 Task: Access drive adoption and engagement.
Action: Mouse moved to (905, 73)
Screenshot: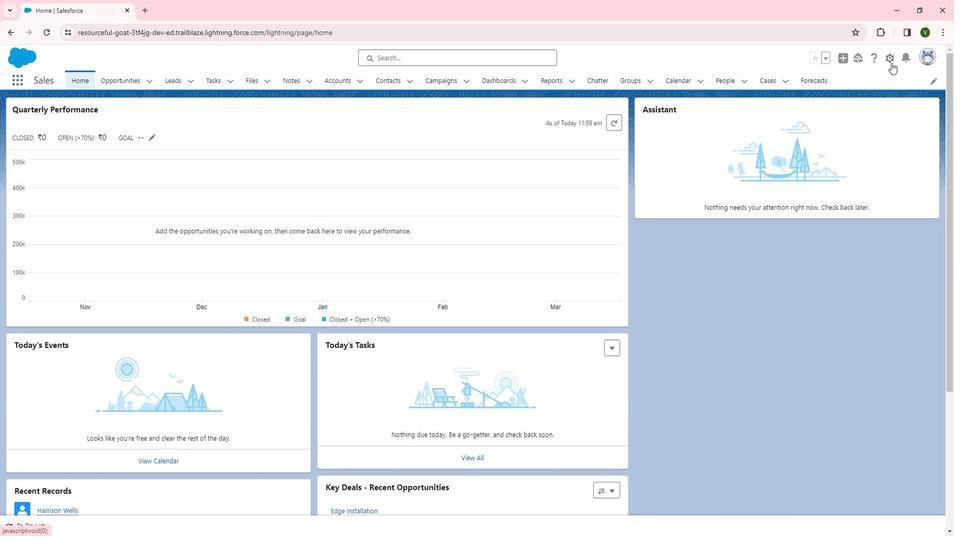 
Action: Mouse pressed left at (905, 73)
Screenshot: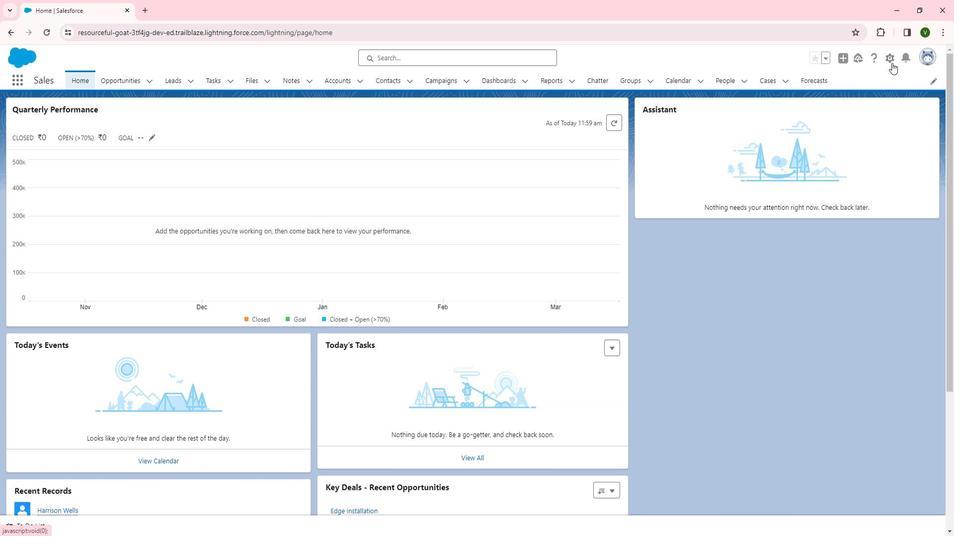 
Action: Mouse moved to (880, 97)
Screenshot: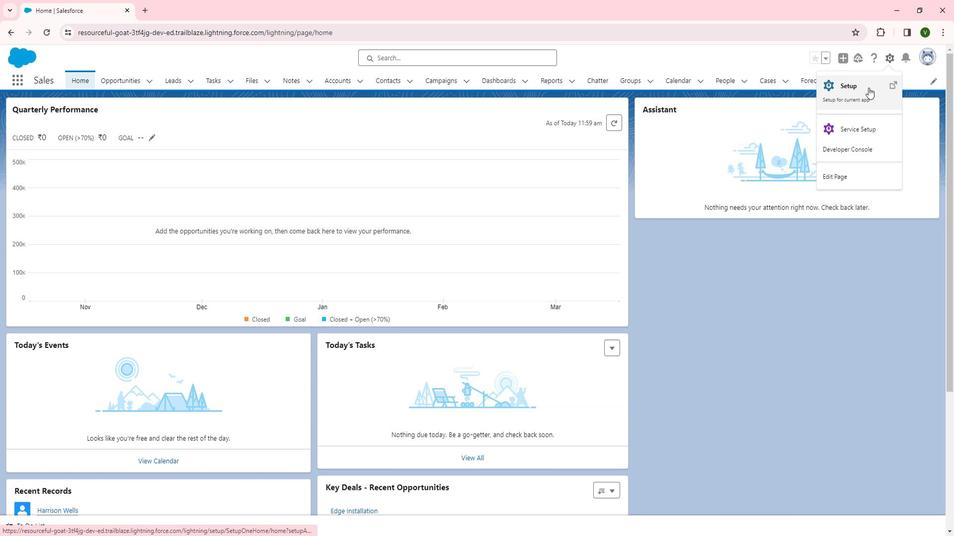 
Action: Mouse pressed left at (880, 97)
Screenshot: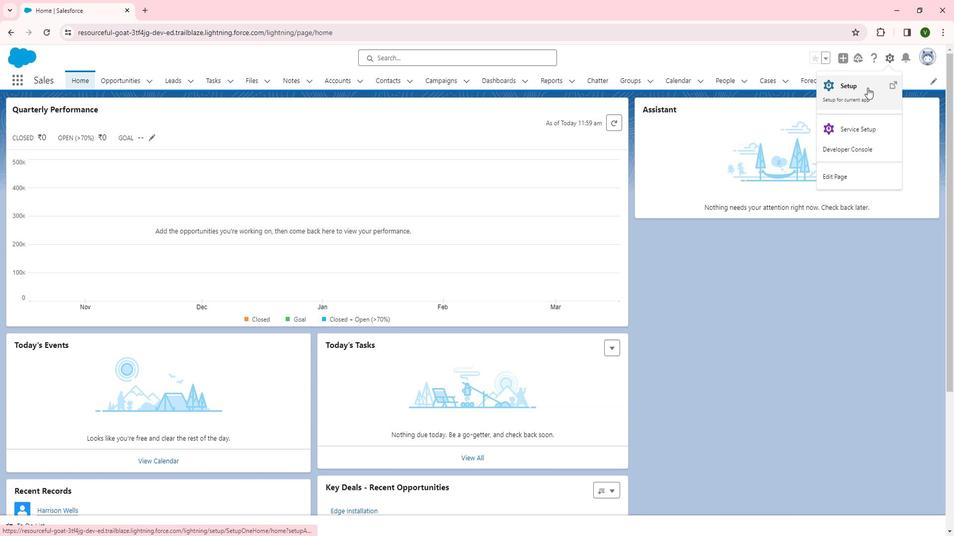 
Action: Mouse moved to (43, 410)
Screenshot: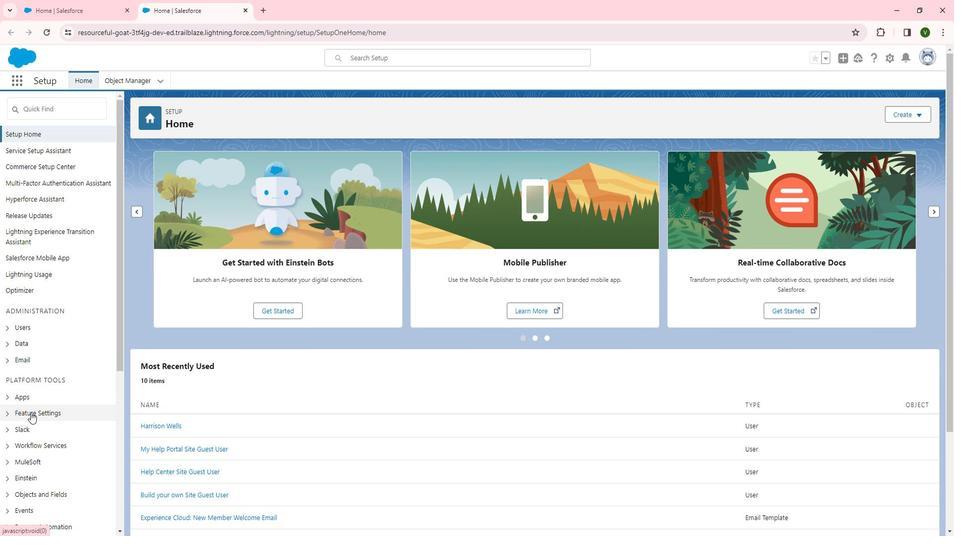 
Action: Mouse pressed left at (43, 410)
Screenshot: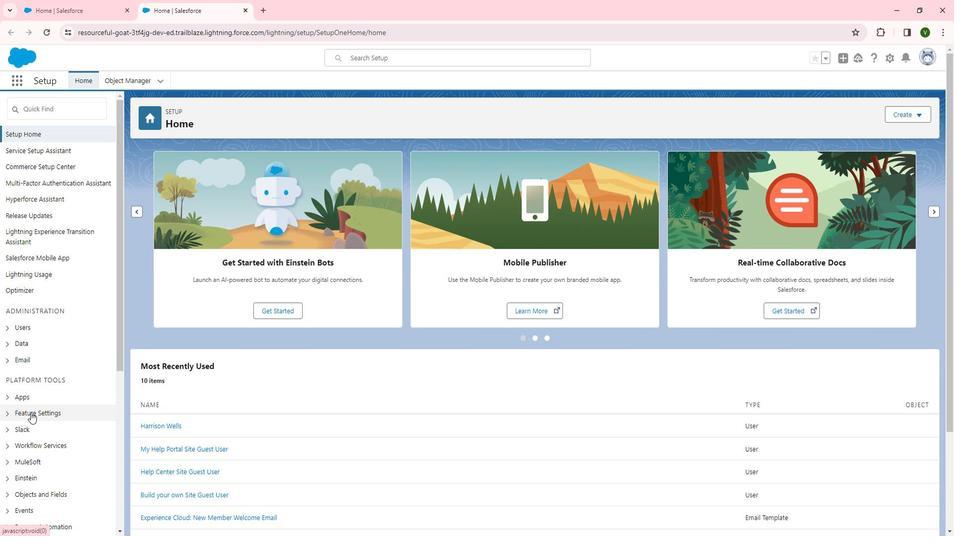 
Action: Mouse moved to (71, 379)
Screenshot: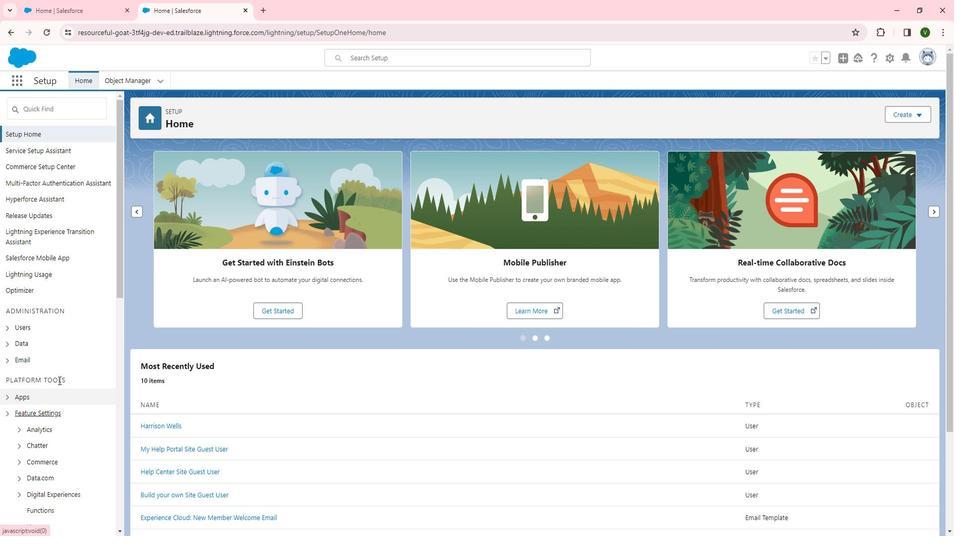
Action: Mouse scrolled (71, 379) with delta (0, 0)
Screenshot: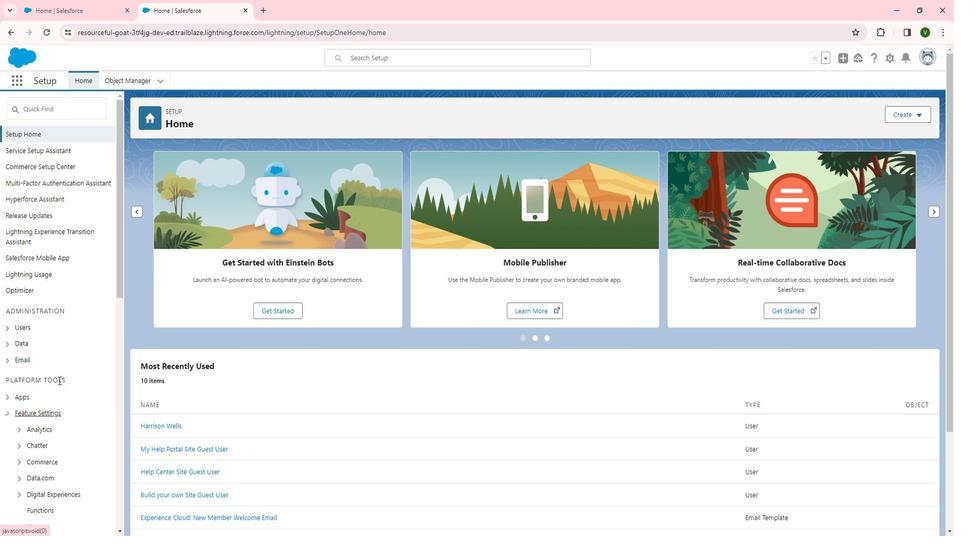 
Action: Mouse scrolled (71, 379) with delta (0, 0)
Screenshot: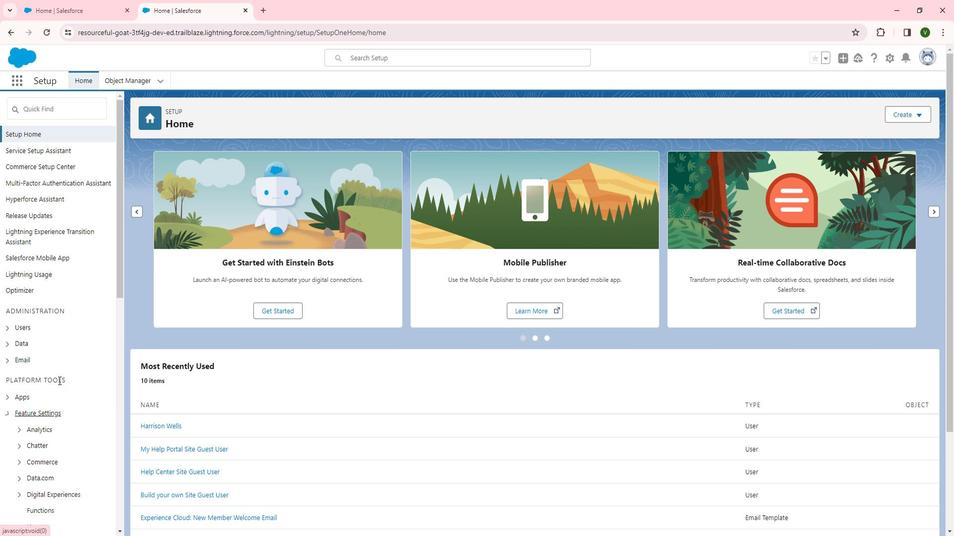 
Action: Mouse scrolled (71, 379) with delta (0, 0)
Screenshot: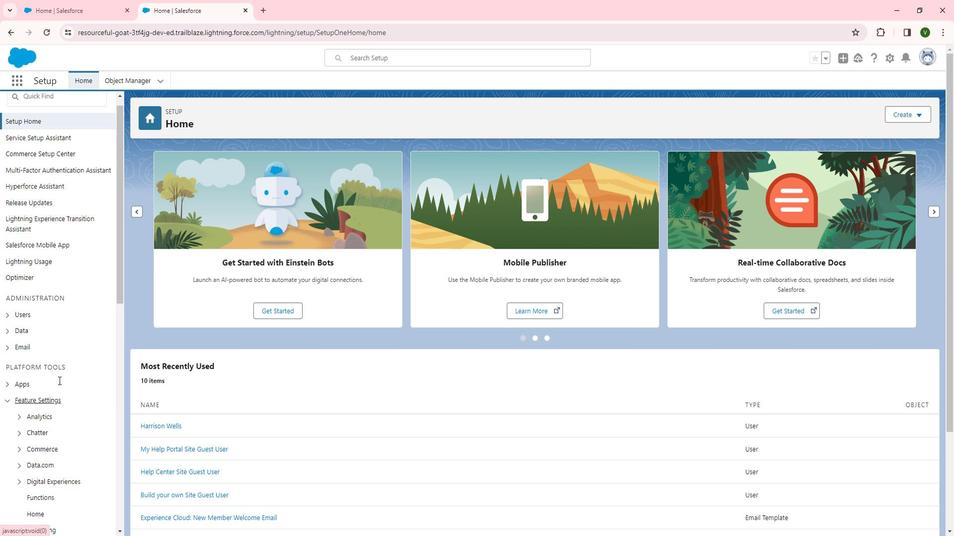
Action: Mouse moved to (58, 338)
Screenshot: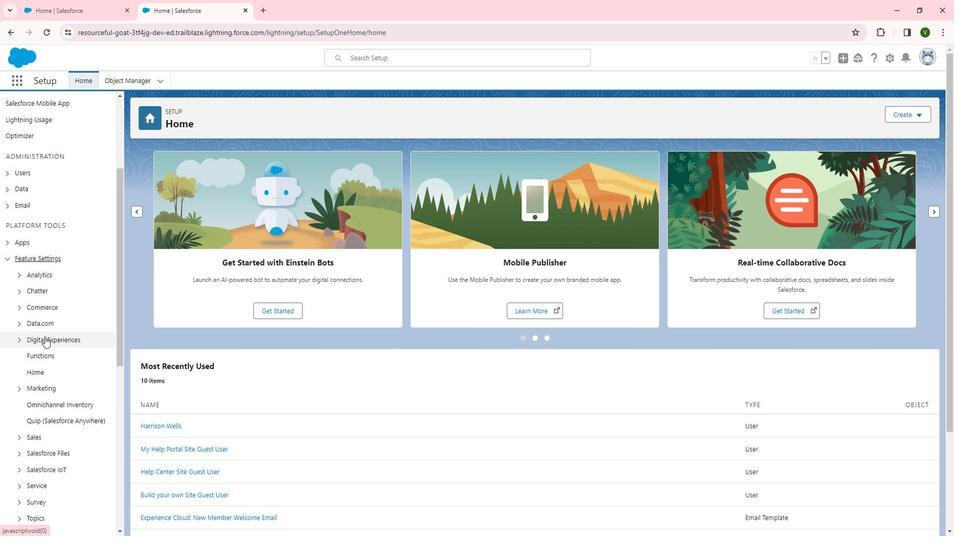 
Action: Mouse pressed left at (58, 338)
Screenshot: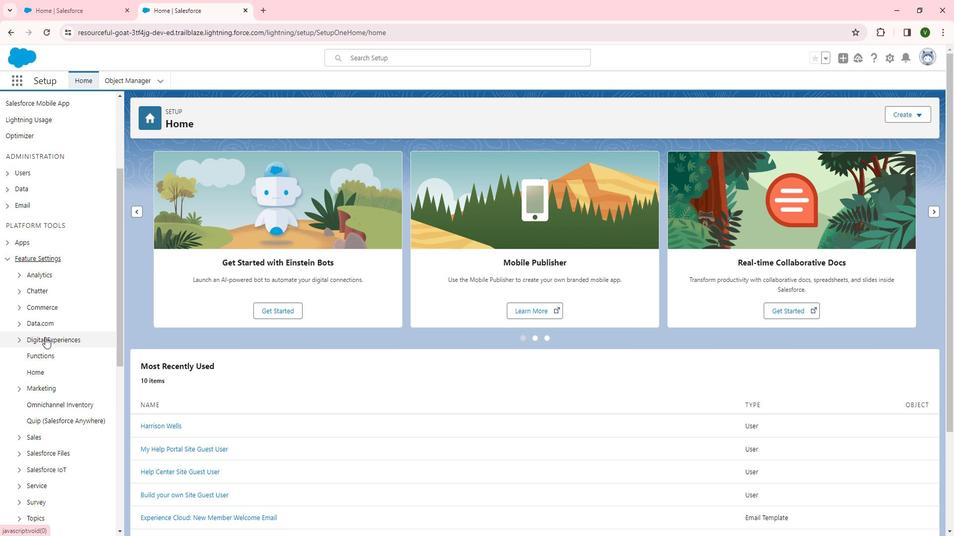 
Action: Mouse scrolled (58, 337) with delta (0, 0)
Screenshot: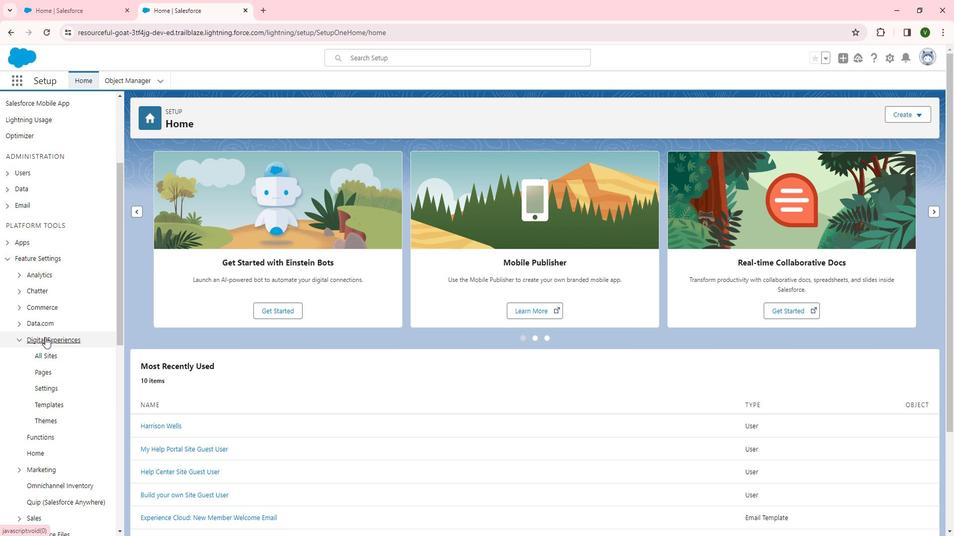 
Action: Mouse scrolled (58, 337) with delta (0, 0)
Screenshot: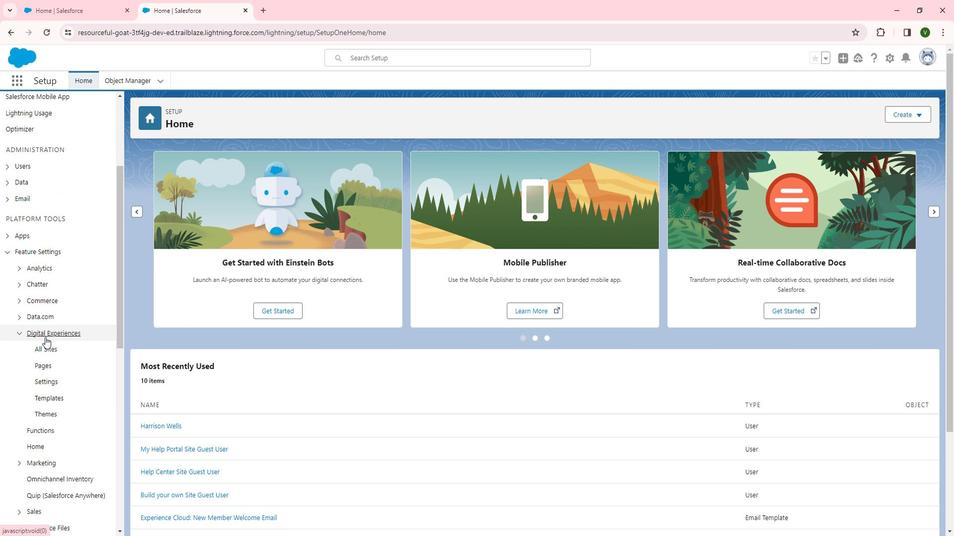 
Action: Mouse moved to (63, 254)
Screenshot: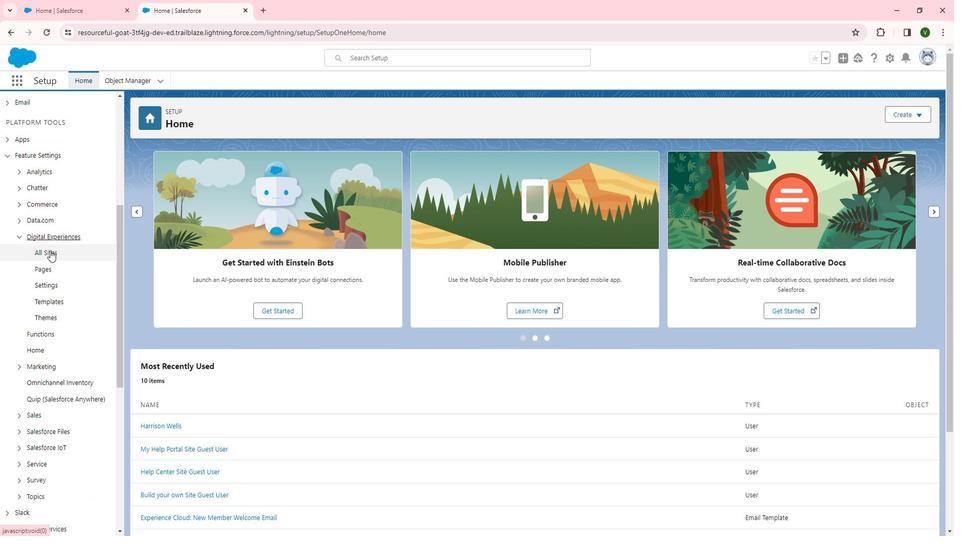 
Action: Mouse pressed left at (63, 254)
Screenshot: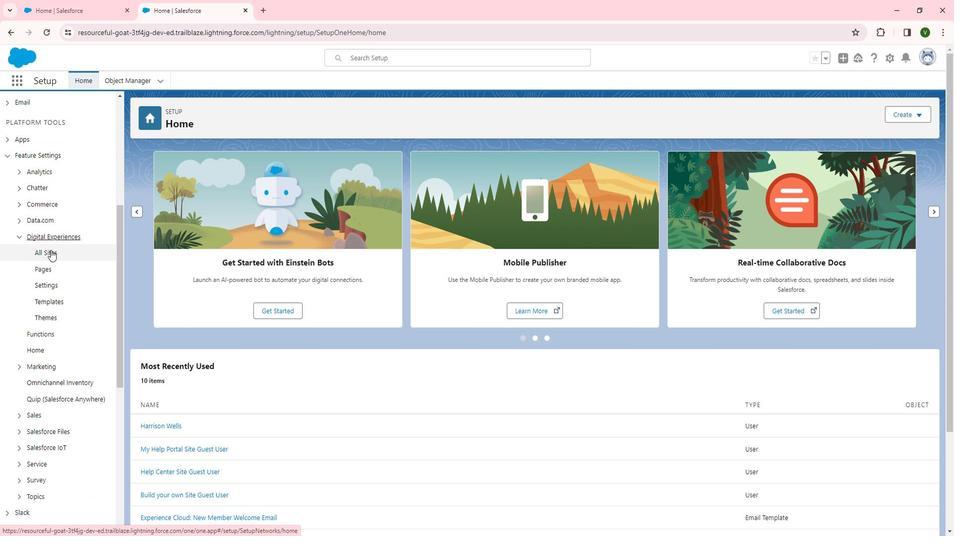 
Action: Mouse moved to (169, 267)
Screenshot: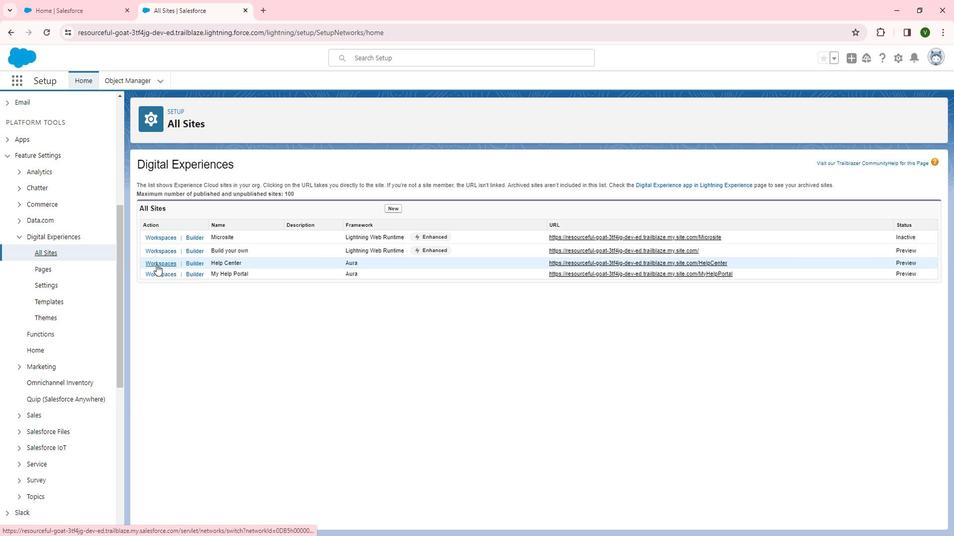 
Action: Mouse pressed left at (169, 267)
Screenshot: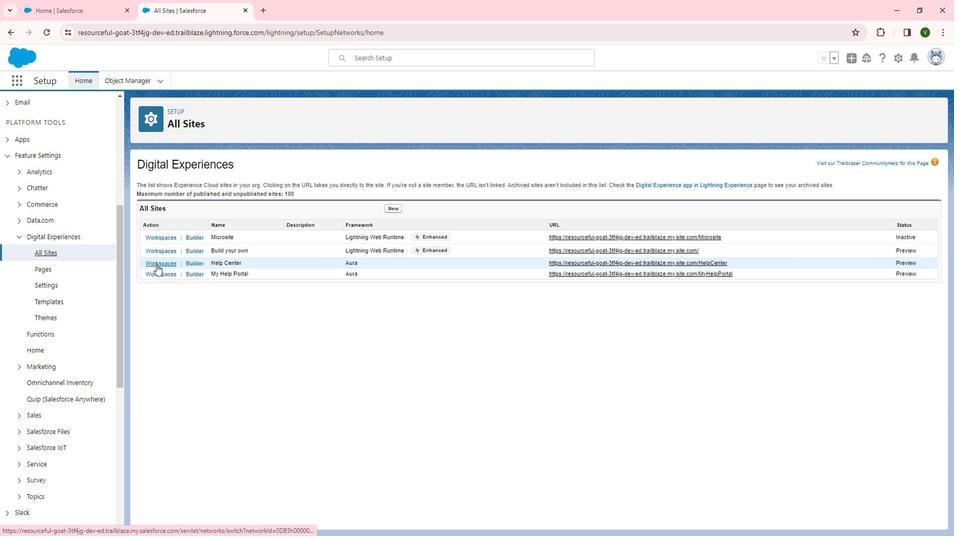 
Action: Mouse moved to (541, 315)
Screenshot: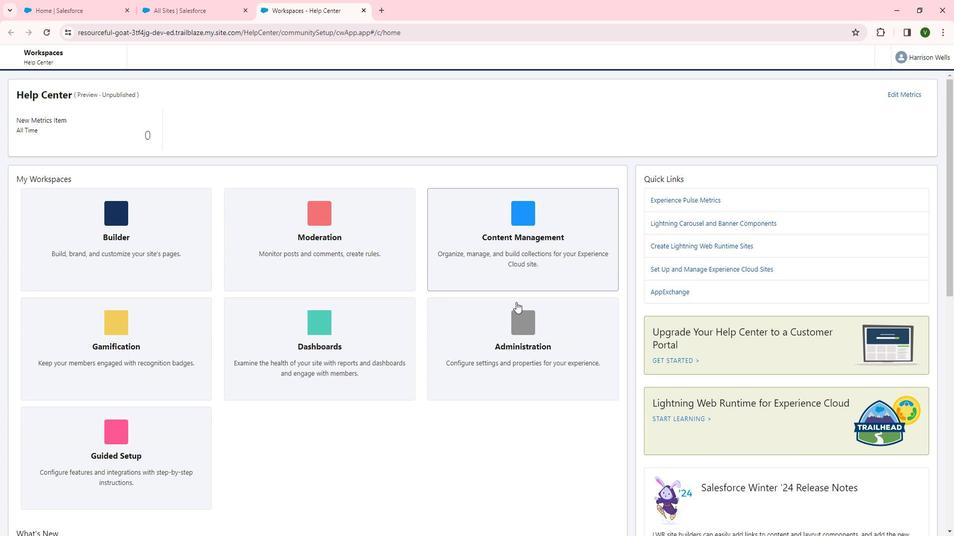
Action: Mouse scrolled (541, 315) with delta (0, 0)
Screenshot: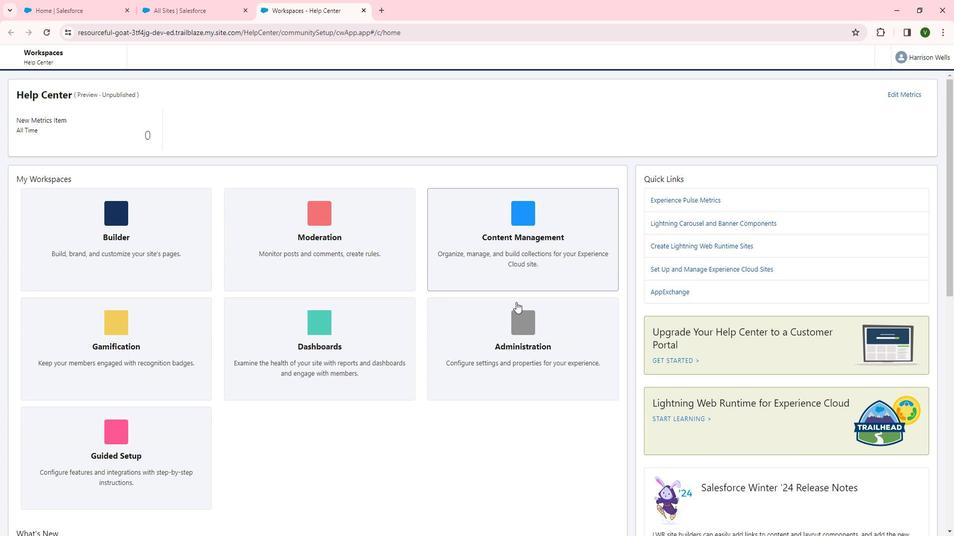 
Action: Mouse moved to (549, 327)
Screenshot: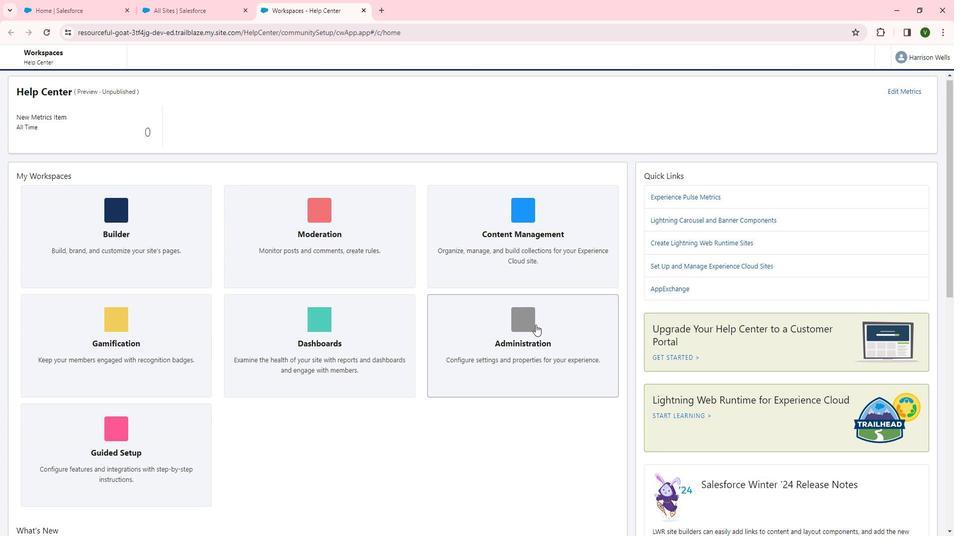 
Action: Mouse scrolled (549, 327) with delta (0, 0)
Screenshot: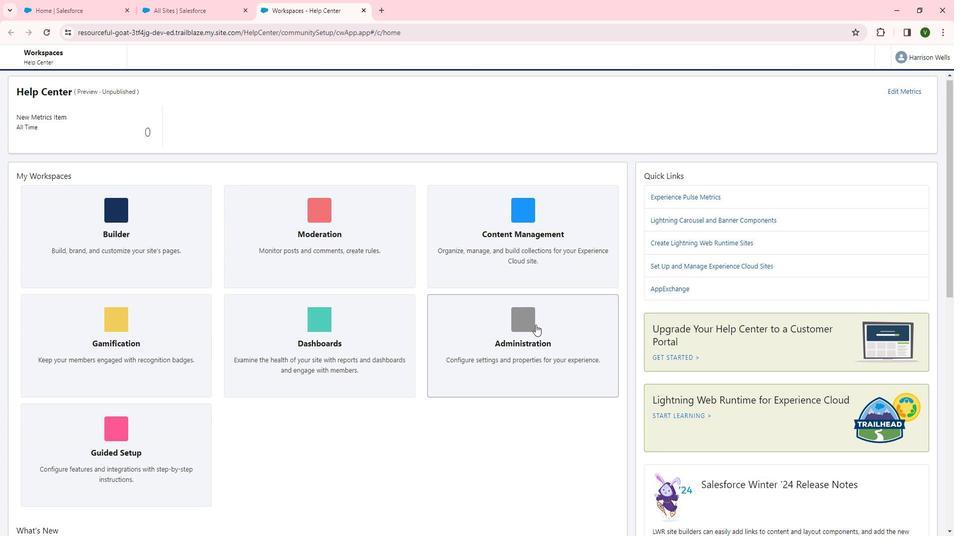 
Action: Mouse moved to (549, 330)
Screenshot: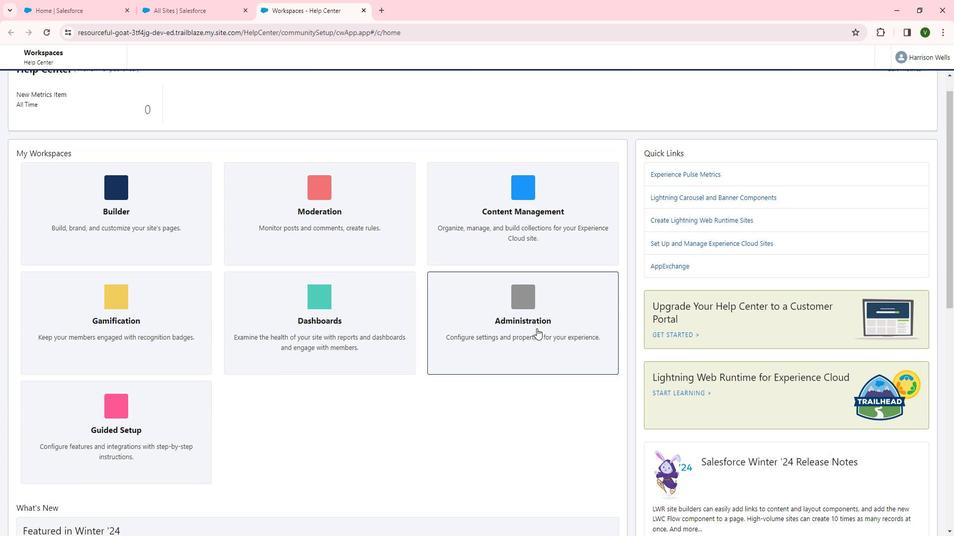 
Action: Mouse scrolled (549, 329) with delta (0, 0)
Screenshot: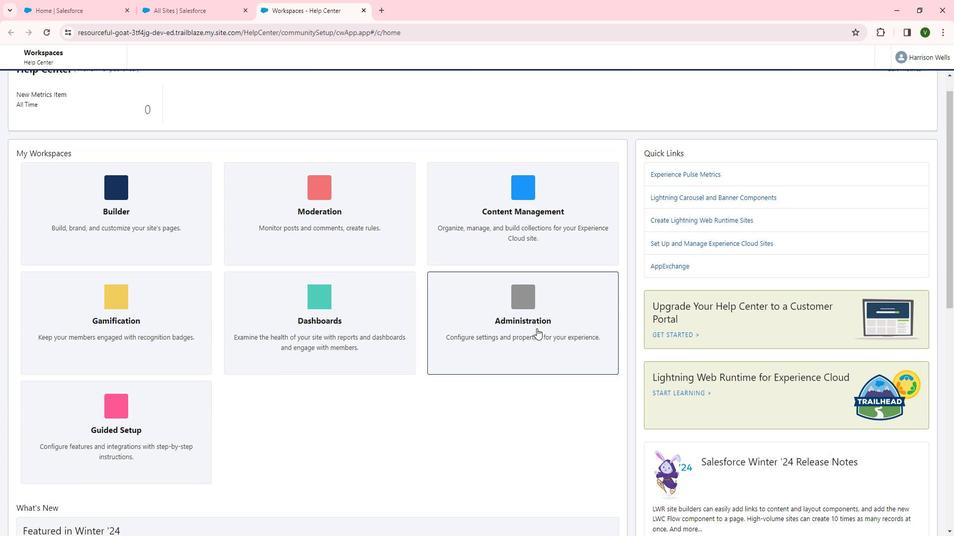 
Action: Mouse moved to (549, 331)
Screenshot: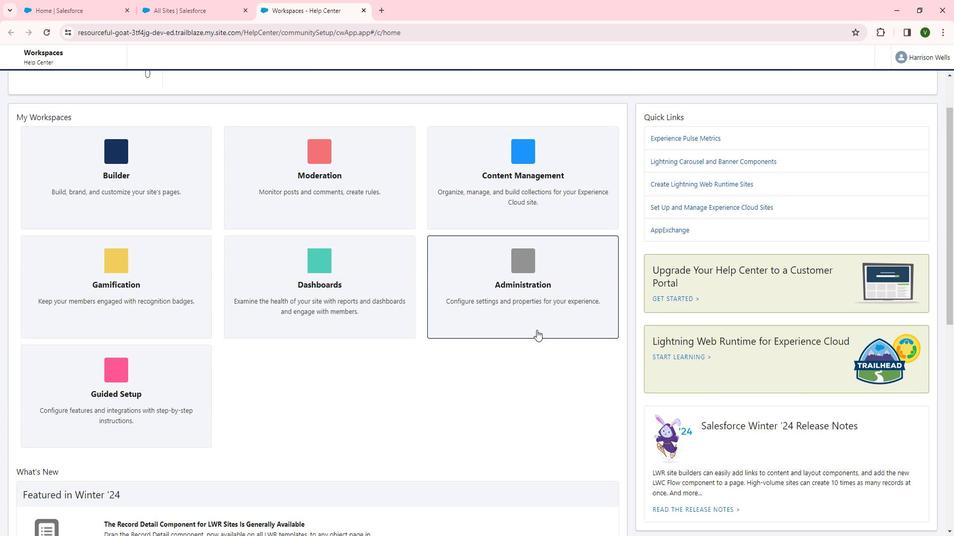 
Action: Mouse scrolled (549, 331) with delta (0, 0)
Screenshot: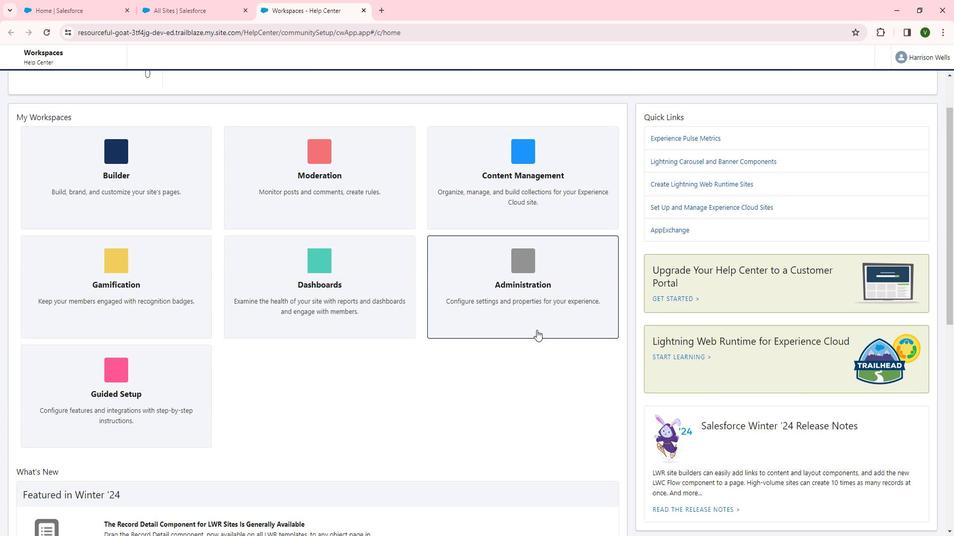 
Action: Mouse moved to (550, 334)
Screenshot: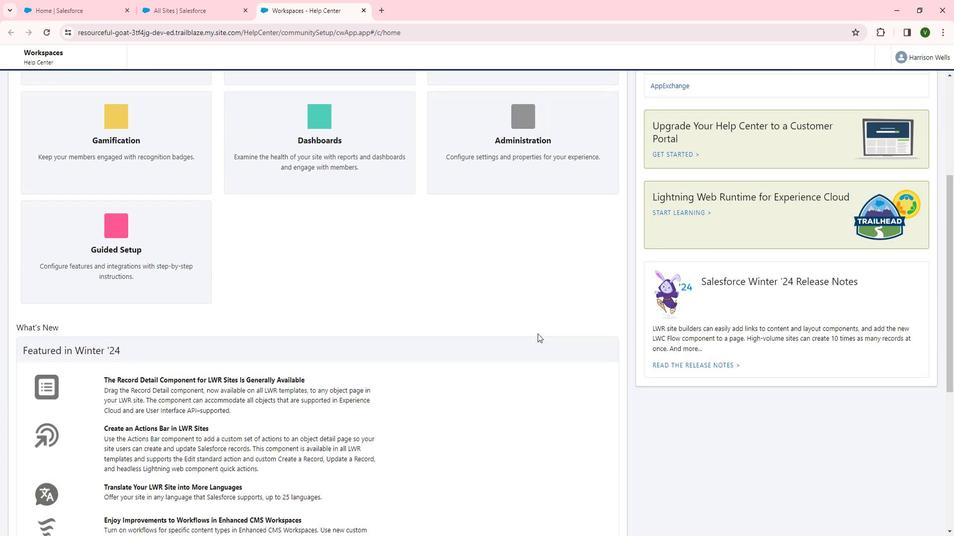 
Action: Mouse scrolled (550, 334) with delta (0, 0)
Screenshot: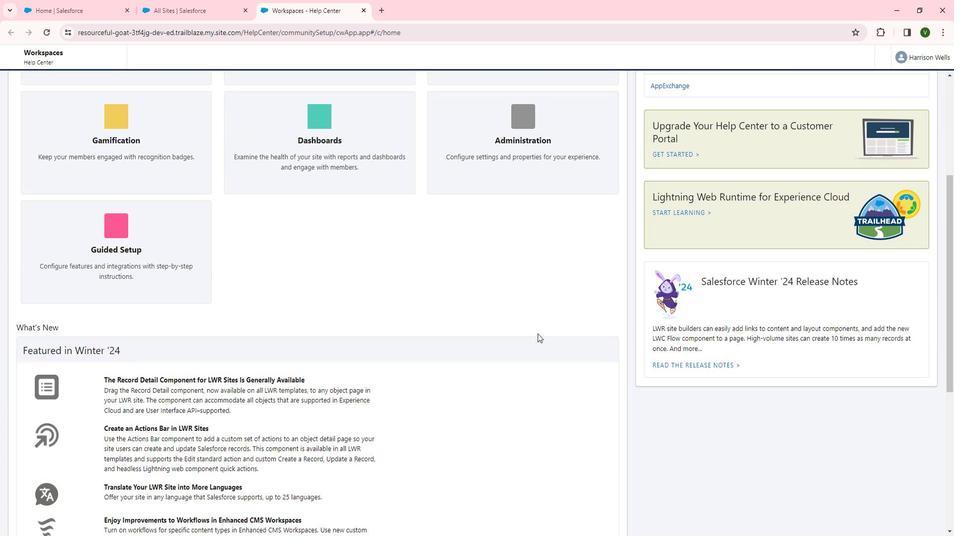 
Action: Mouse moved to (550, 335)
Screenshot: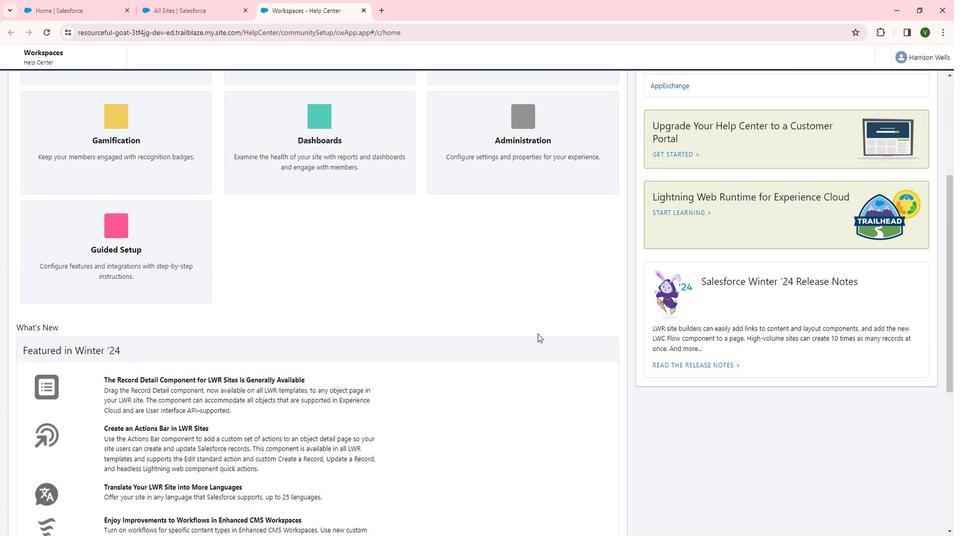 
Action: Mouse scrolled (550, 334) with delta (0, 0)
Screenshot: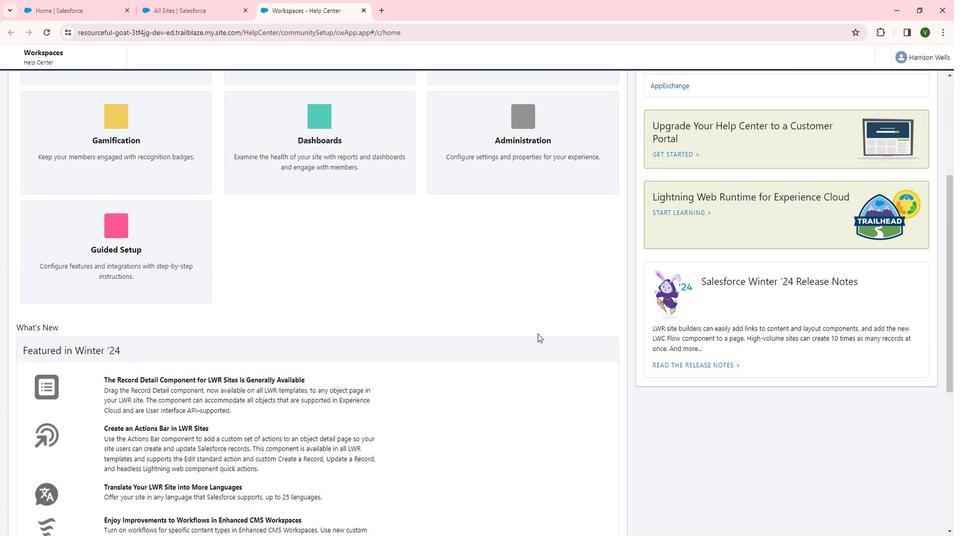 
Action: Mouse moved to (550, 335)
Screenshot: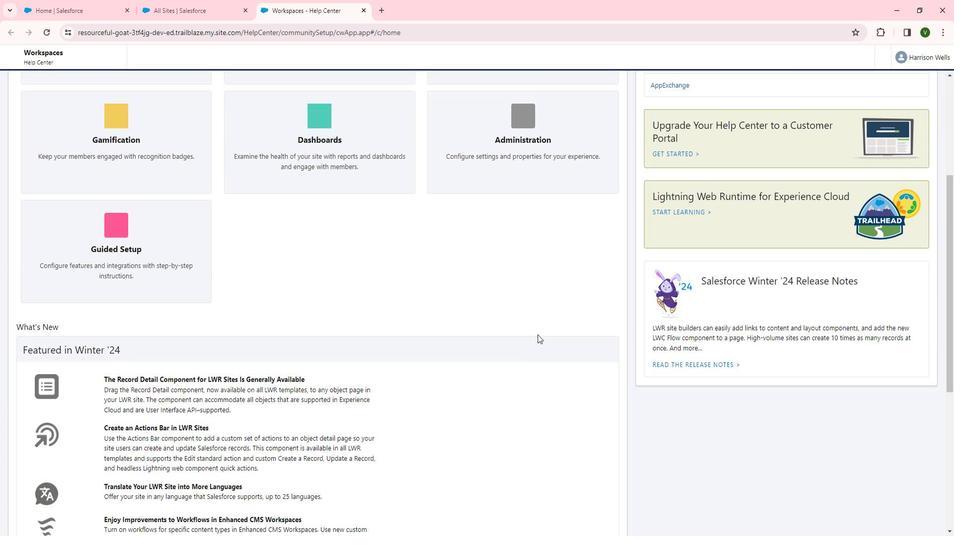 
Action: Mouse scrolled (550, 335) with delta (0, 0)
Screenshot: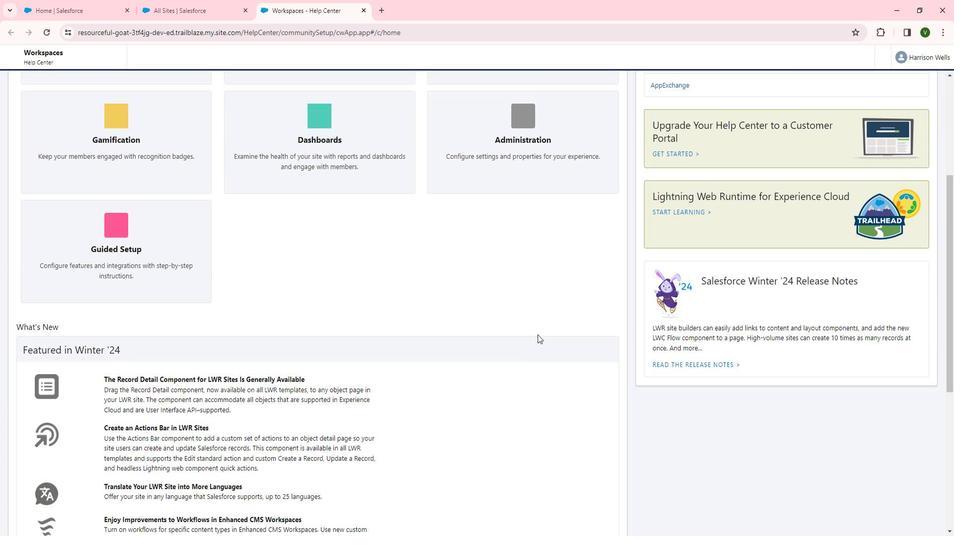 
Action: Mouse moved to (547, 338)
Screenshot: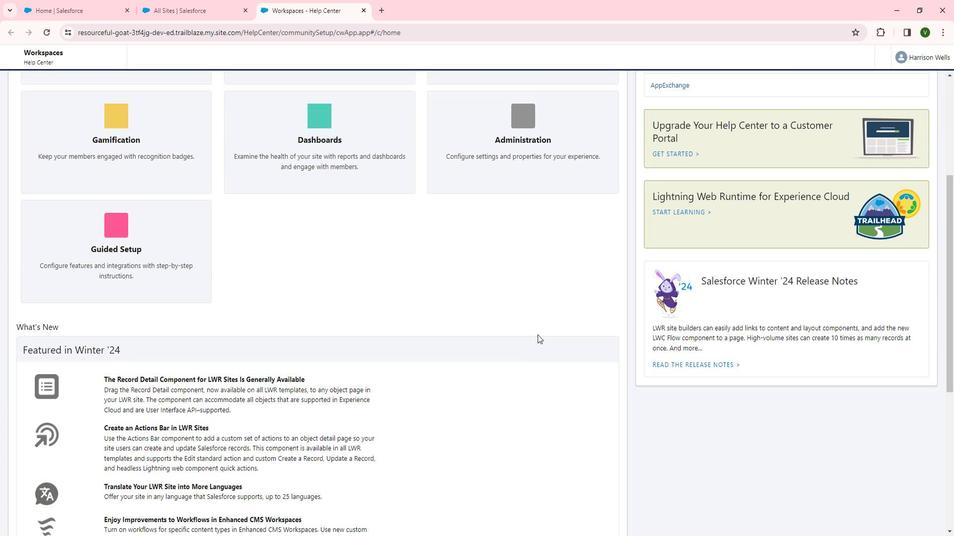 
Action: Mouse scrolled (547, 337) with delta (0, 0)
Screenshot: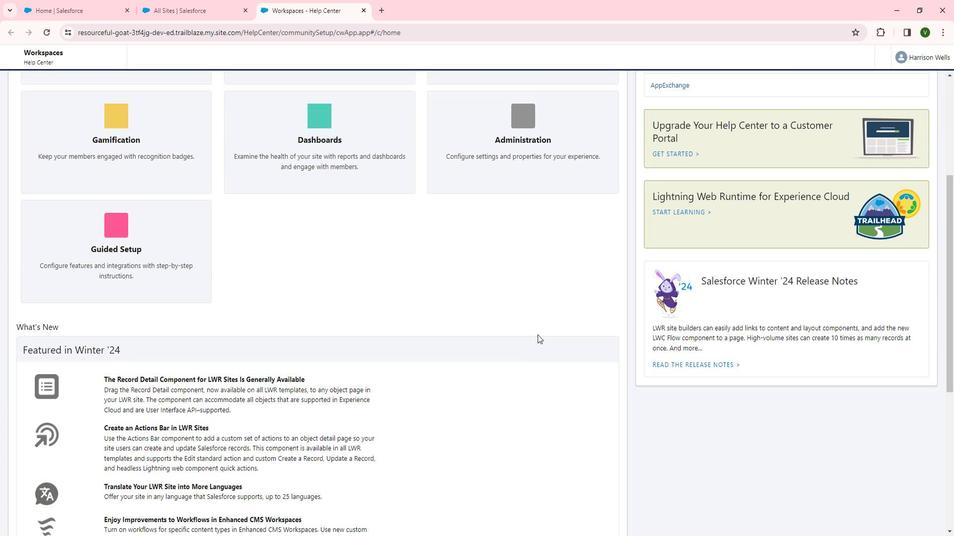 
Action: Mouse moved to (543, 338)
Screenshot: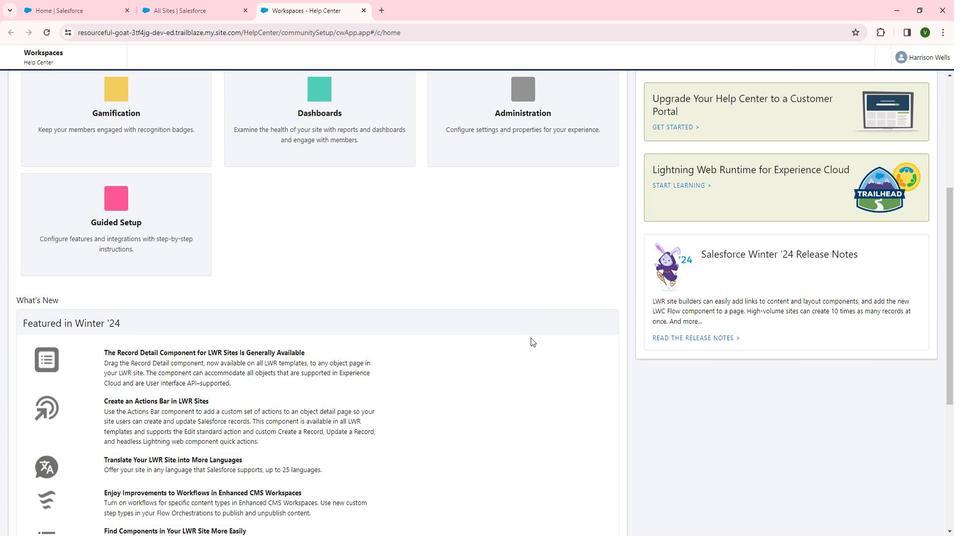 
Action: Mouse scrolled (543, 338) with delta (0, 0)
Screenshot: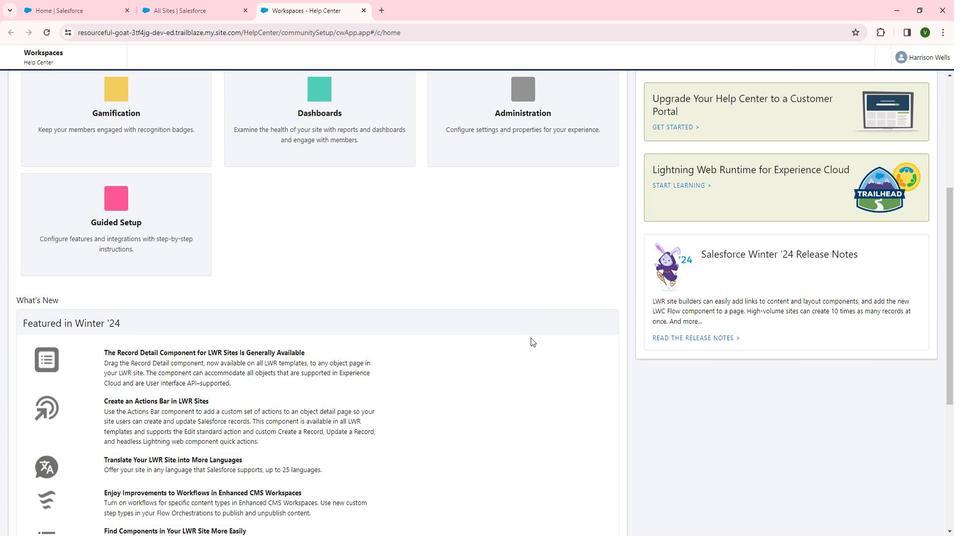 
Action: Mouse moved to (219, 367)
Screenshot: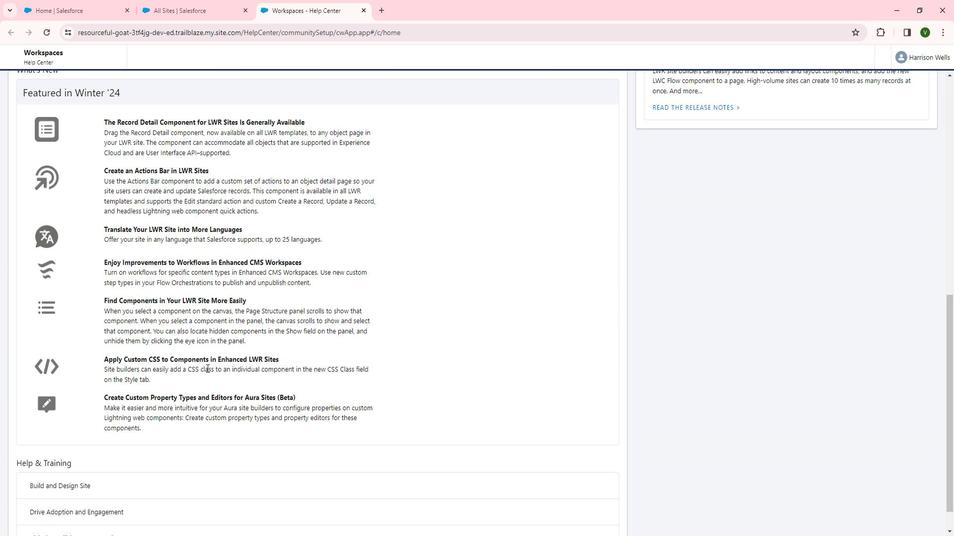 
Action: Mouse scrolled (219, 367) with delta (0, 0)
Screenshot: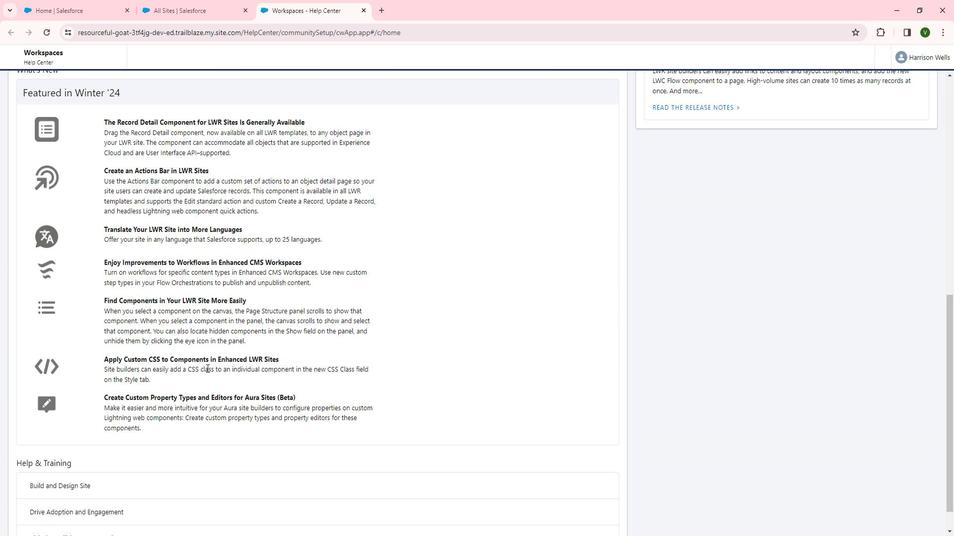 
Action: Mouse scrolled (219, 367) with delta (0, 0)
Screenshot: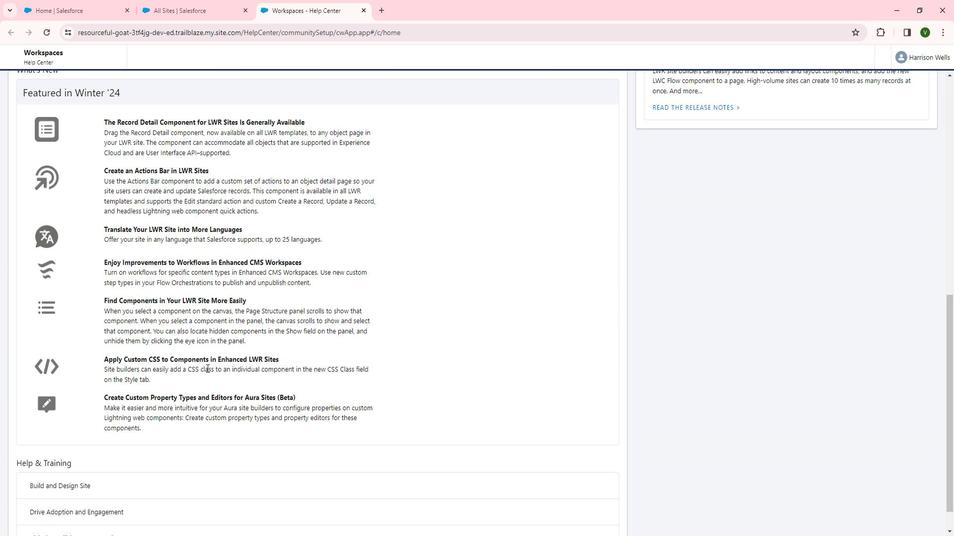 
Action: Mouse moved to (132, 478)
Screenshot: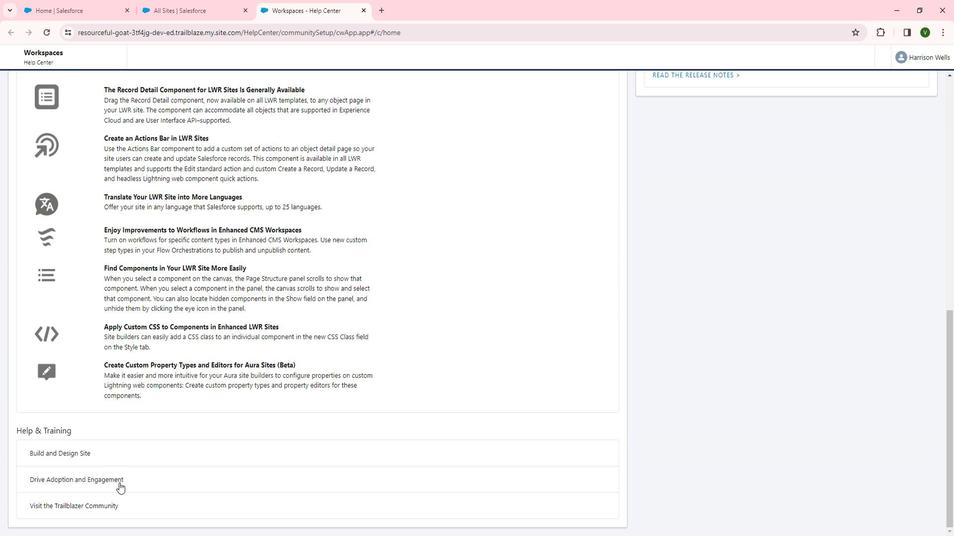 
Action: Mouse pressed left at (132, 478)
Screenshot: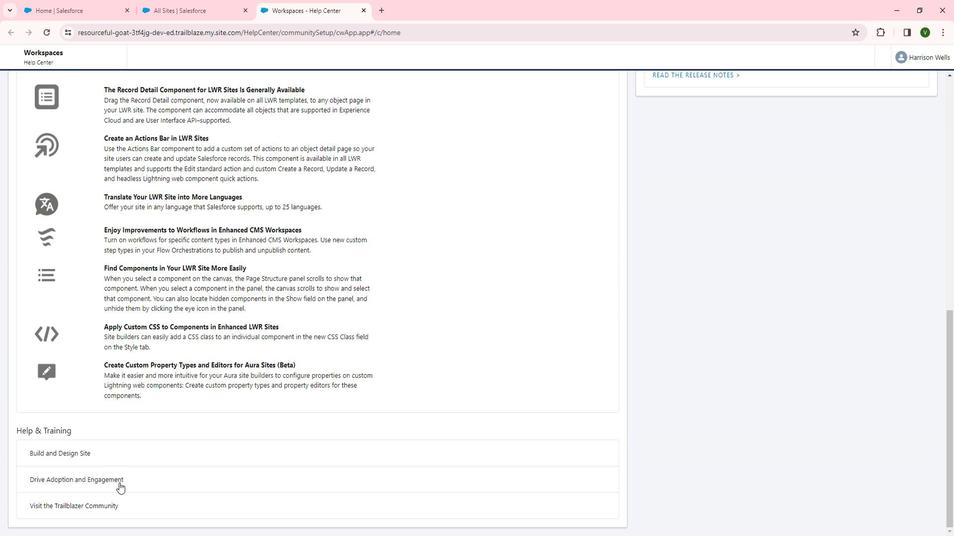 
Action: Mouse moved to (165, 476)
Screenshot: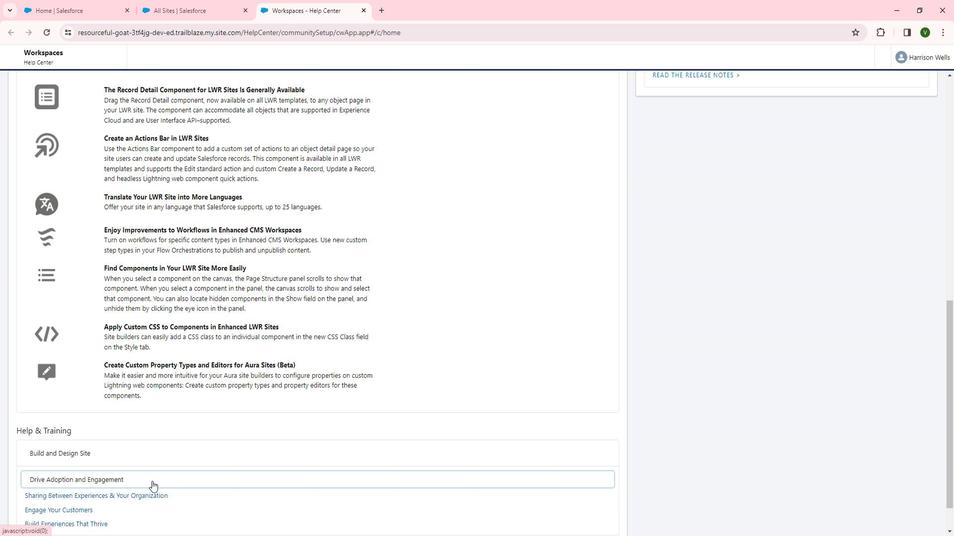 
Action: Mouse scrolled (165, 476) with delta (0, 0)
Screenshot: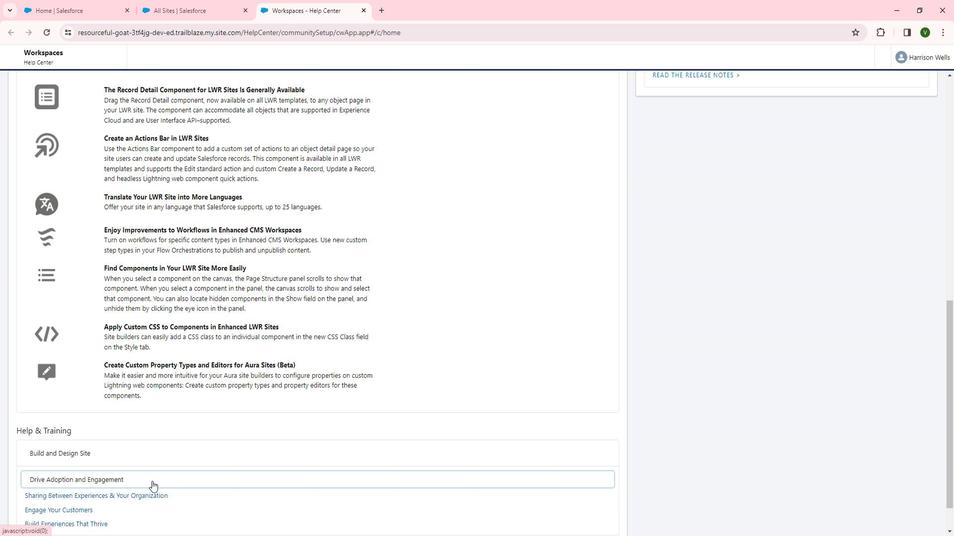 
Action: Mouse scrolled (165, 476) with delta (0, 0)
Screenshot: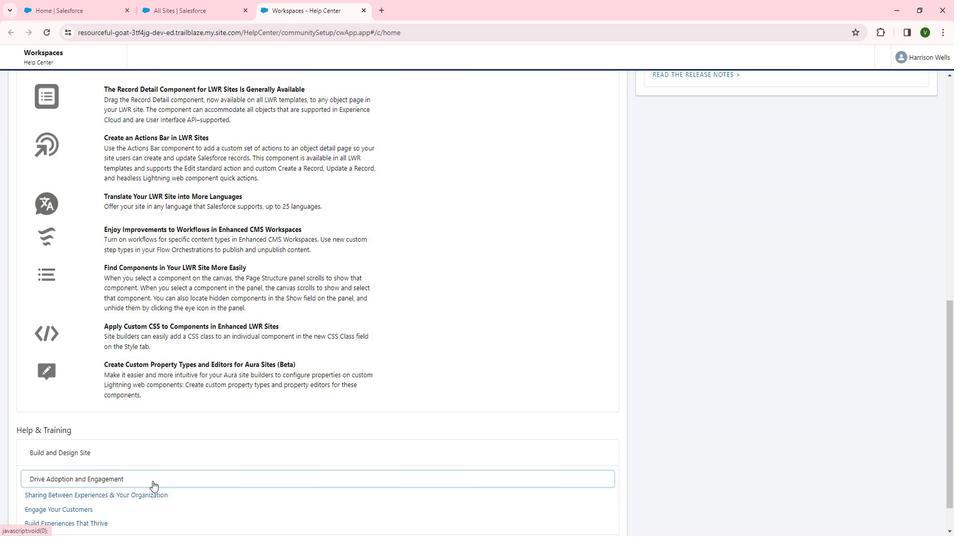 
Action: Mouse scrolled (165, 476) with delta (0, 0)
Screenshot: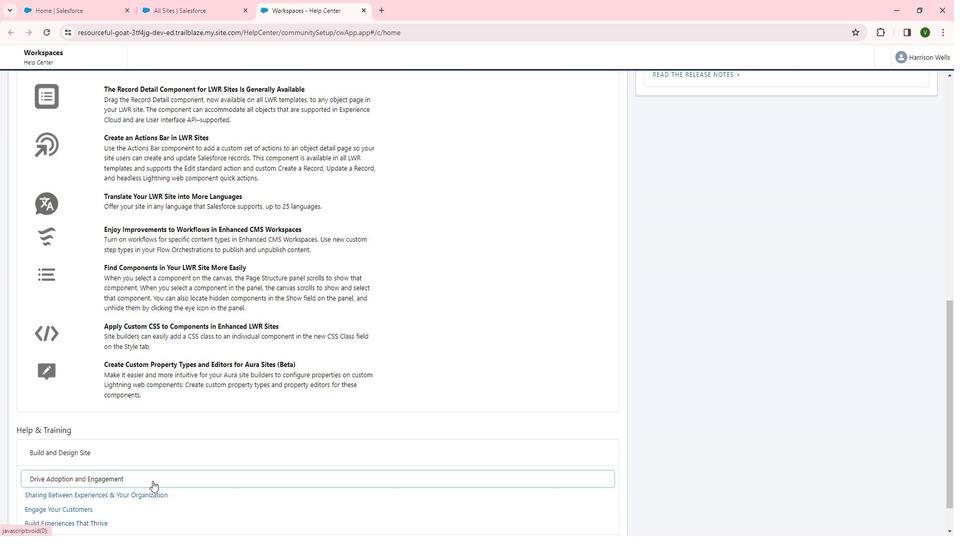 
Action: Mouse scrolled (165, 476) with delta (0, 0)
Screenshot: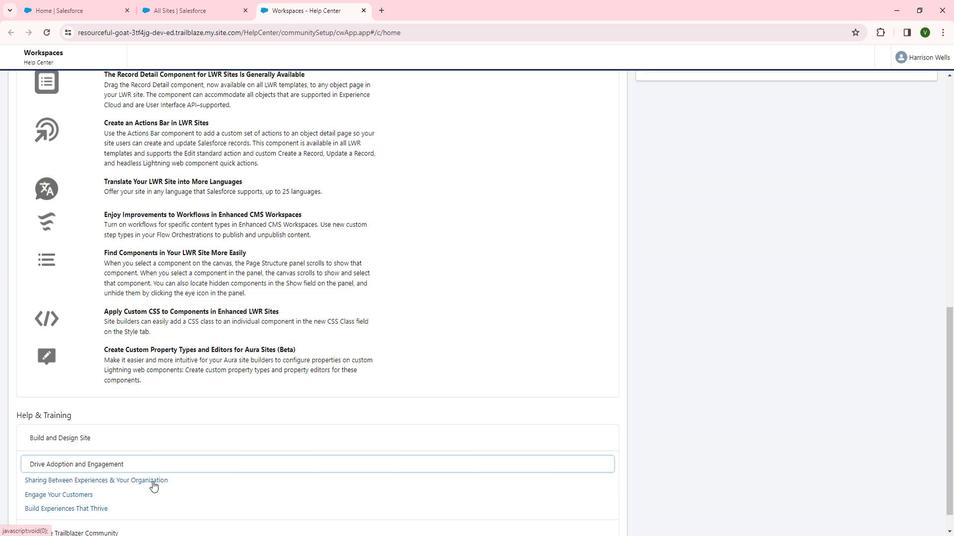 
Action: Mouse scrolled (165, 476) with delta (0, 0)
Screenshot: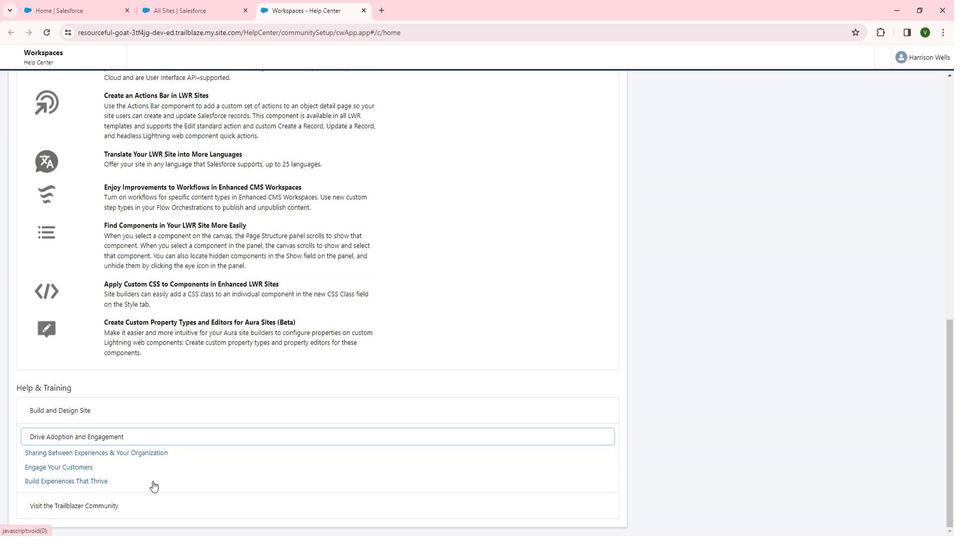 
Action: Mouse moved to (171, 472)
Screenshot: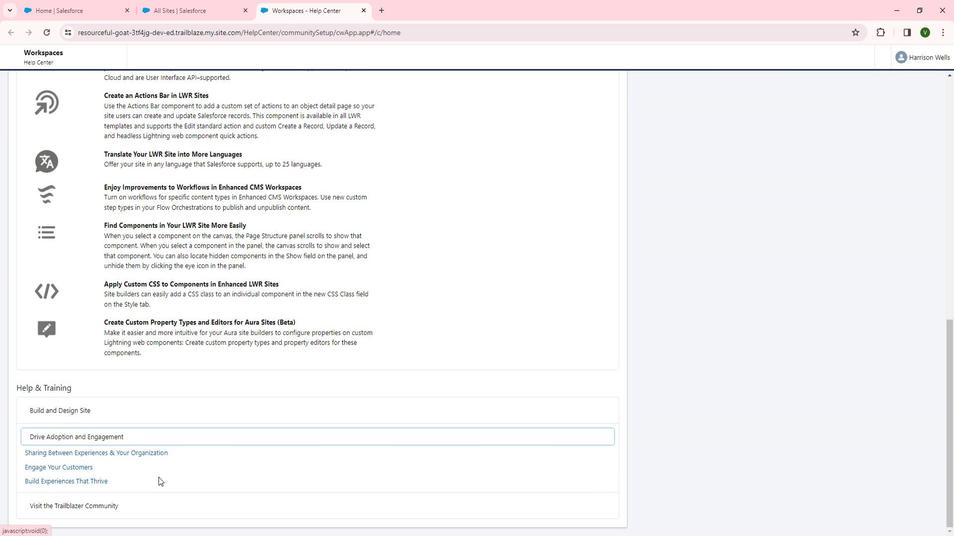 
